 Task: Send an email with the signature Faith Turner with the subject 'Request for a testimonial' and the message 'I would like to request a review of the proposal before making a decision.' from softage.1@softage.net to softage.2@softage.net and softage.3@softage.net with an attached document Business_evaluation.pdf
Action: Key pressed n
Screenshot: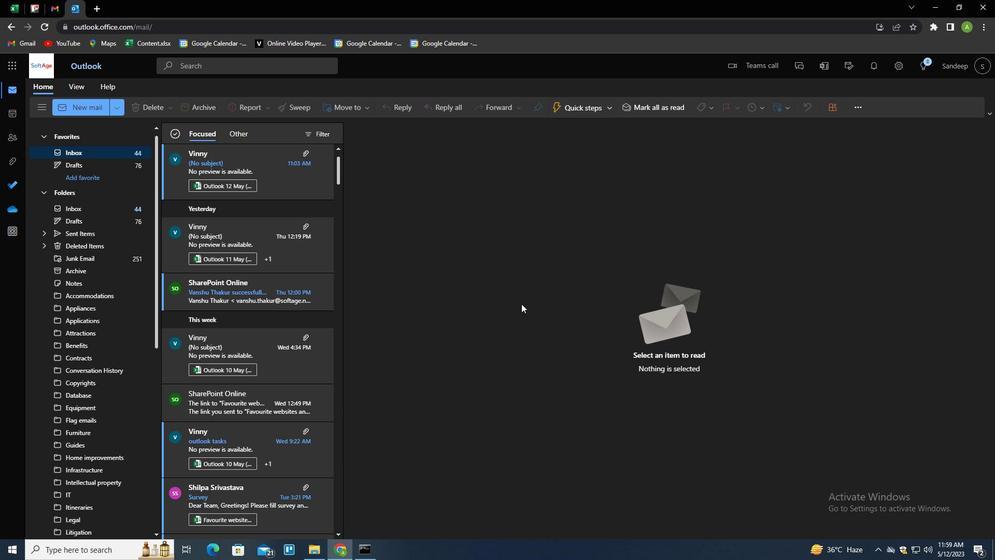 
Action: Mouse moved to (697, 109)
Screenshot: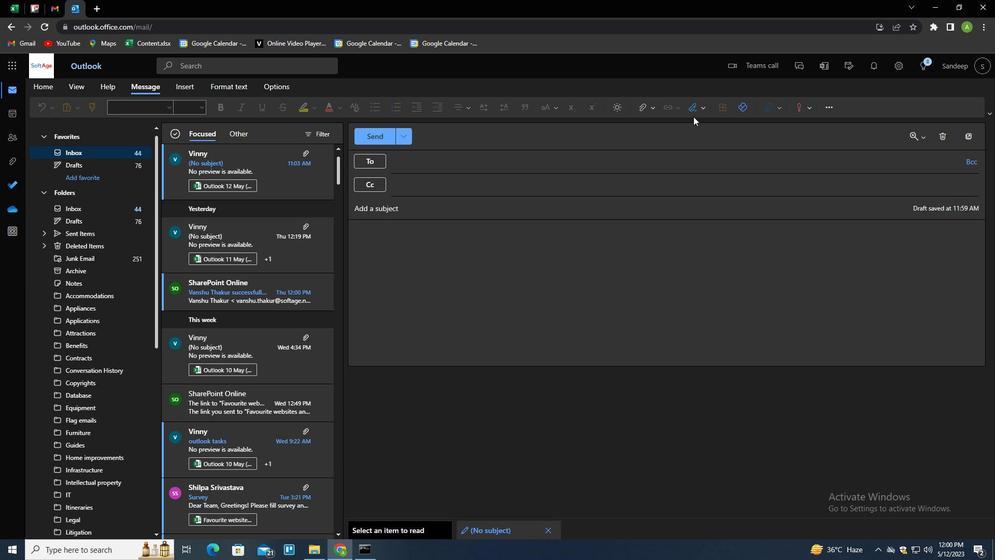 
Action: Mouse pressed left at (697, 109)
Screenshot: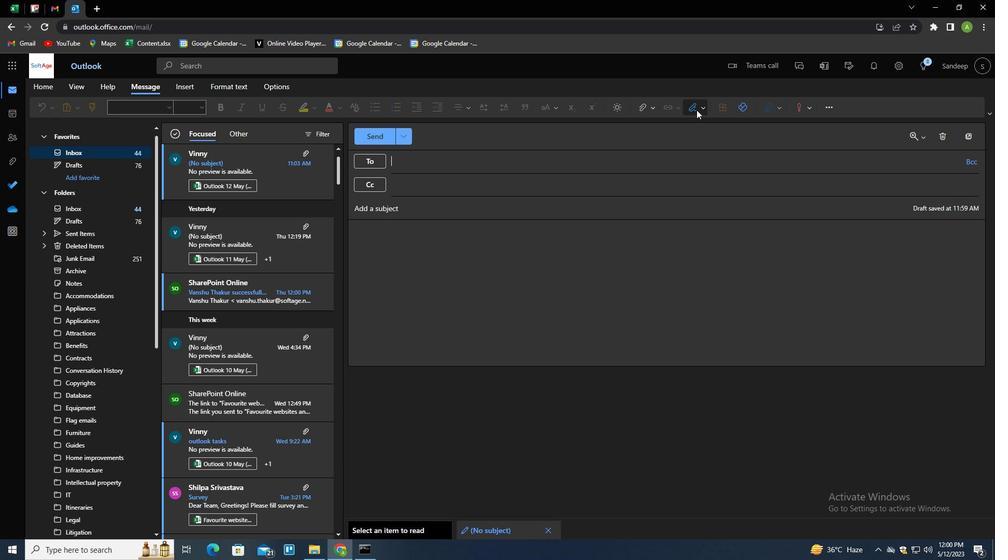 
Action: Mouse moved to (690, 145)
Screenshot: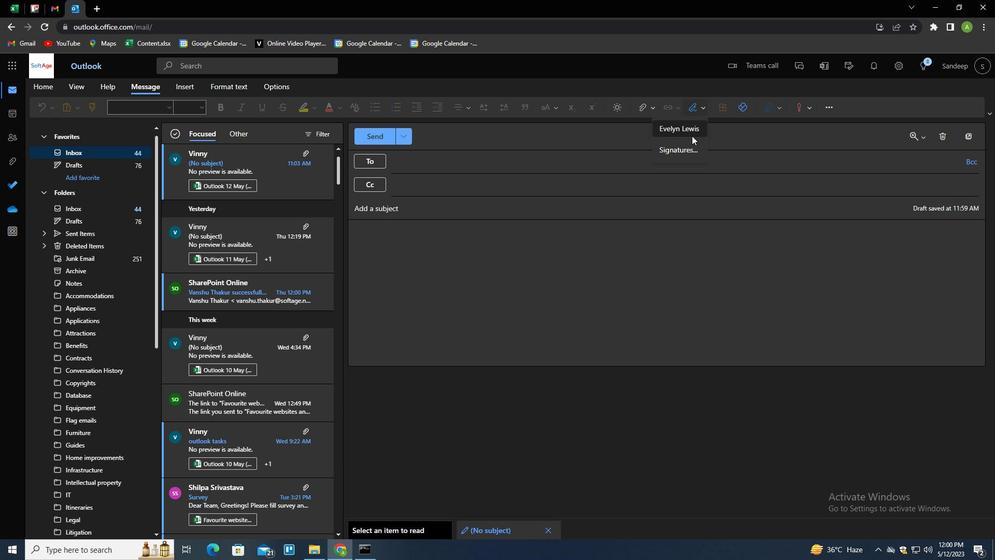 
Action: Mouse pressed left at (690, 145)
Screenshot: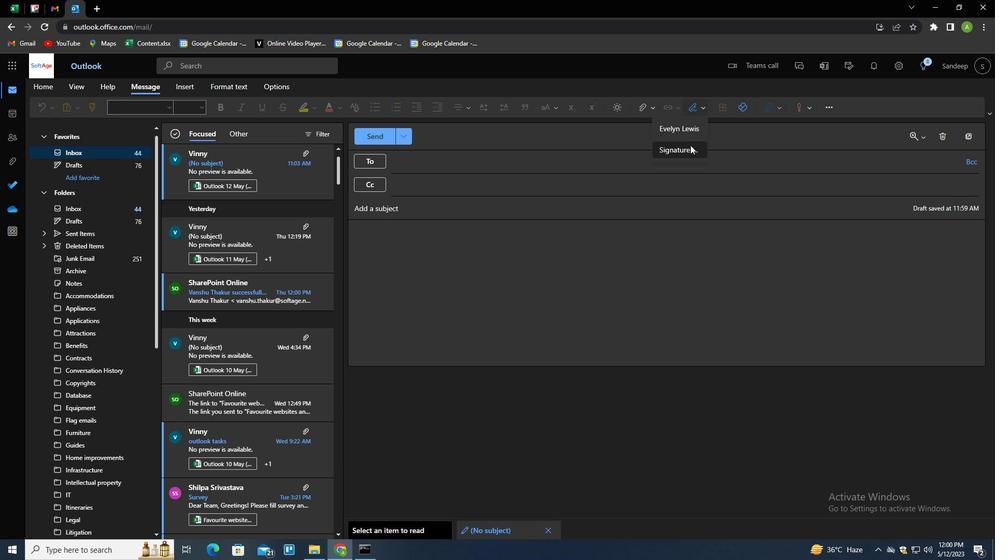 
Action: Mouse moved to (701, 188)
Screenshot: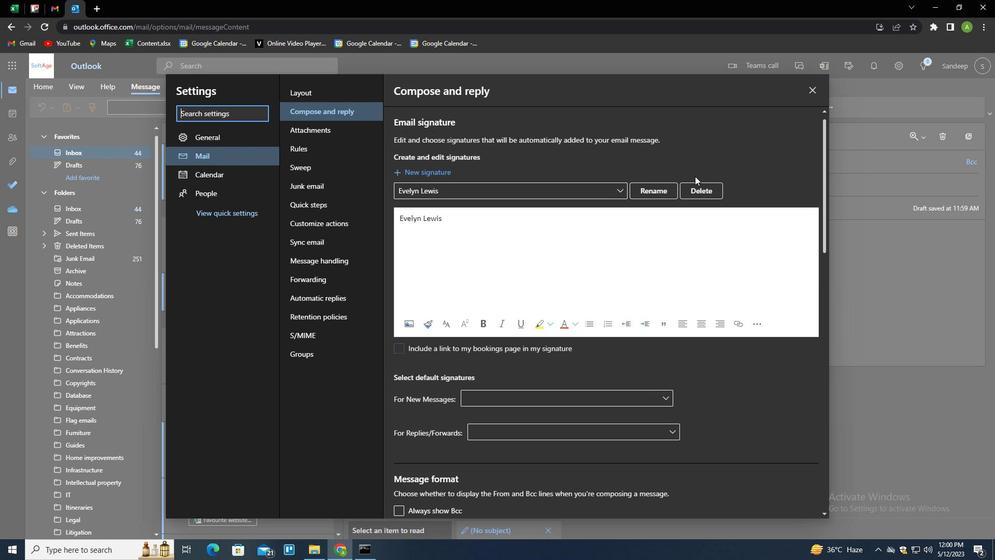 
Action: Mouse pressed left at (701, 188)
Screenshot: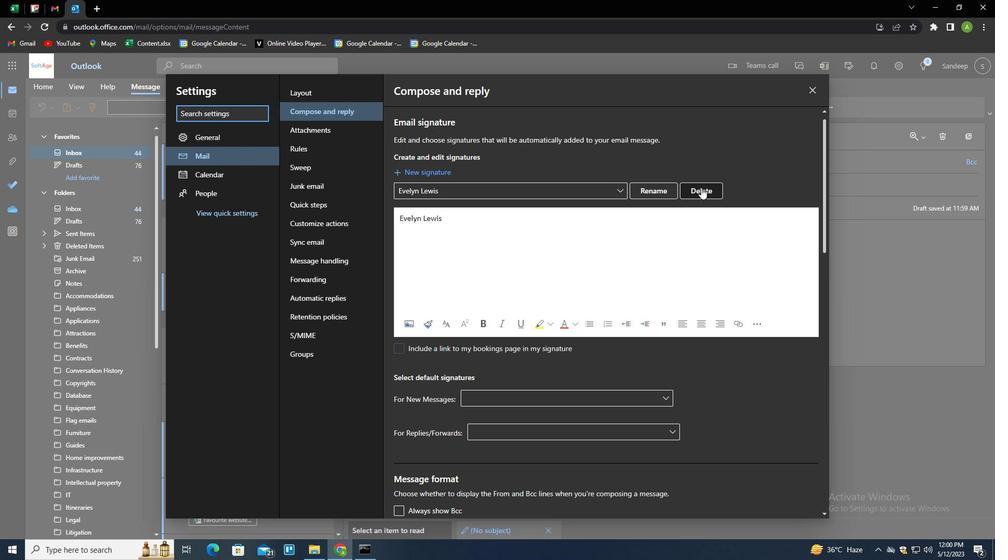 
Action: Mouse moved to (683, 187)
Screenshot: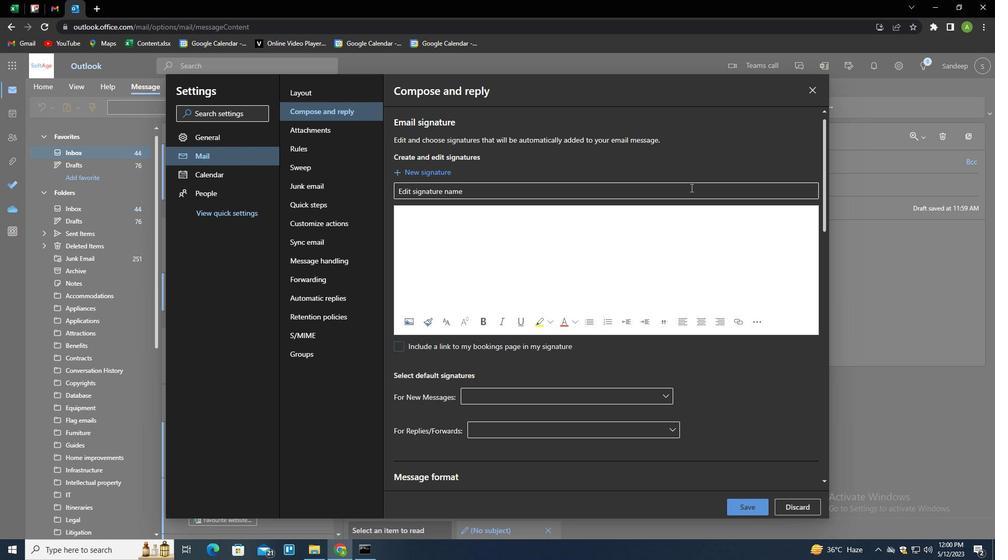 
Action: Mouse pressed left at (683, 187)
Screenshot: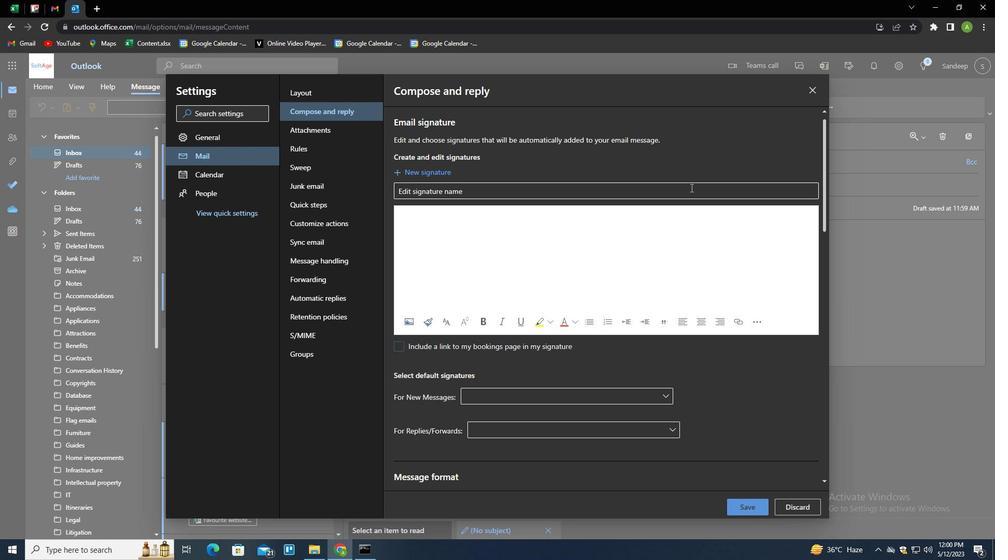 
Action: Key pressed <Key.shift><Key.shift><Key.shift>FAITH<Key.space><Key.shift>TURNER<Key.tab><Key.shift>FAITH<Key.space><Key.shift>TURNER
Screenshot: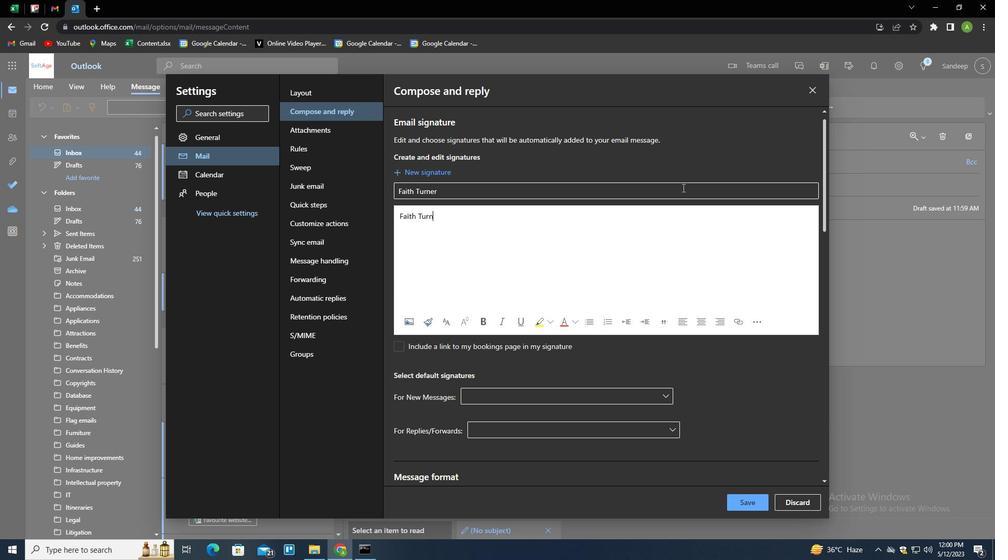 
Action: Mouse moved to (742, 504)
Screenshot: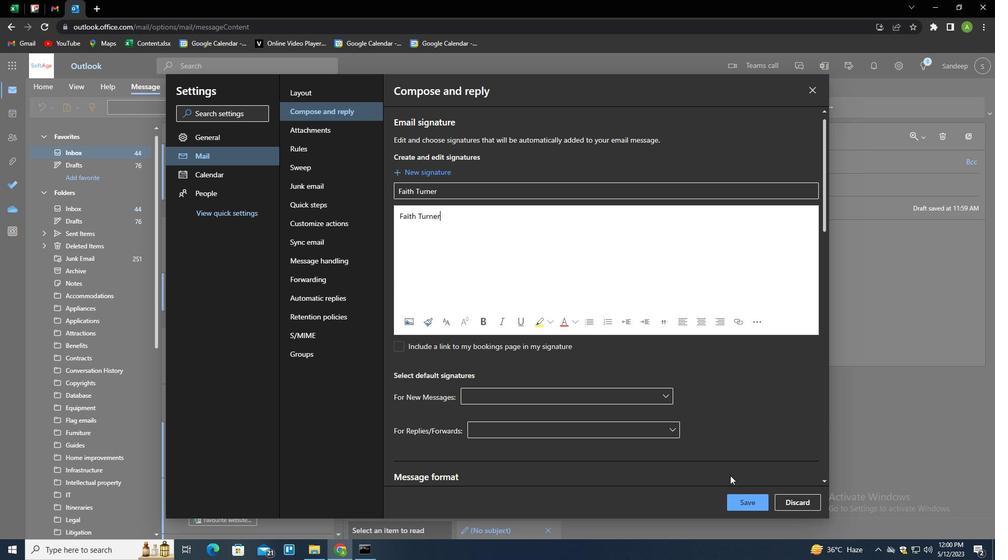 
Action: Mouse pressed left at (742, 504)
Screenshot: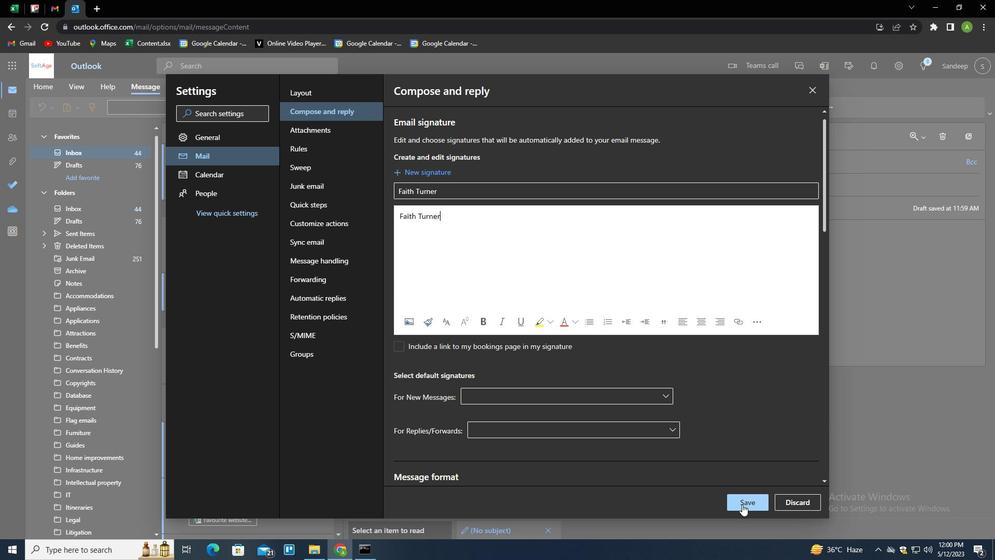 
Action: Mouse moved to (864, 331)
Screenshot: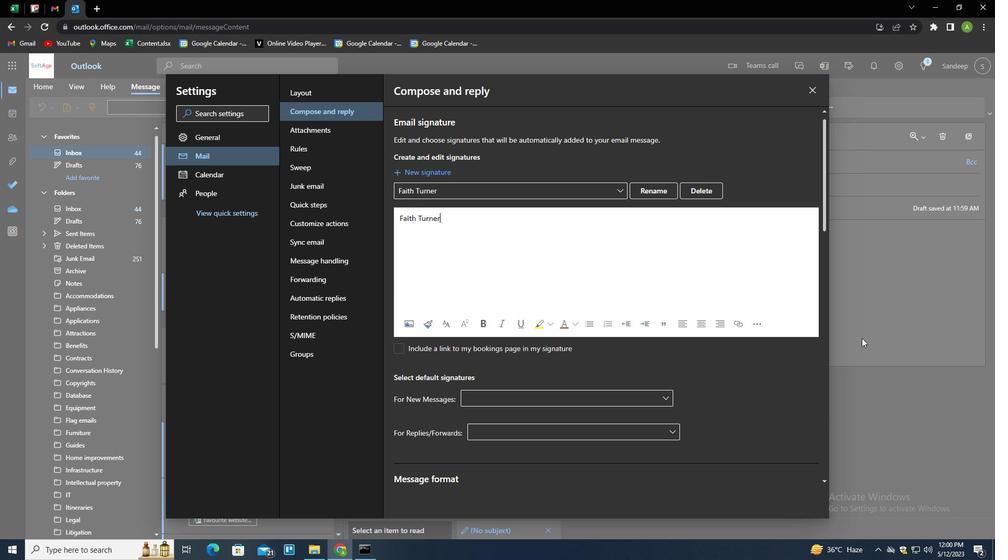 
Action: Mouse pressed left at (864, 331)
Screenshot: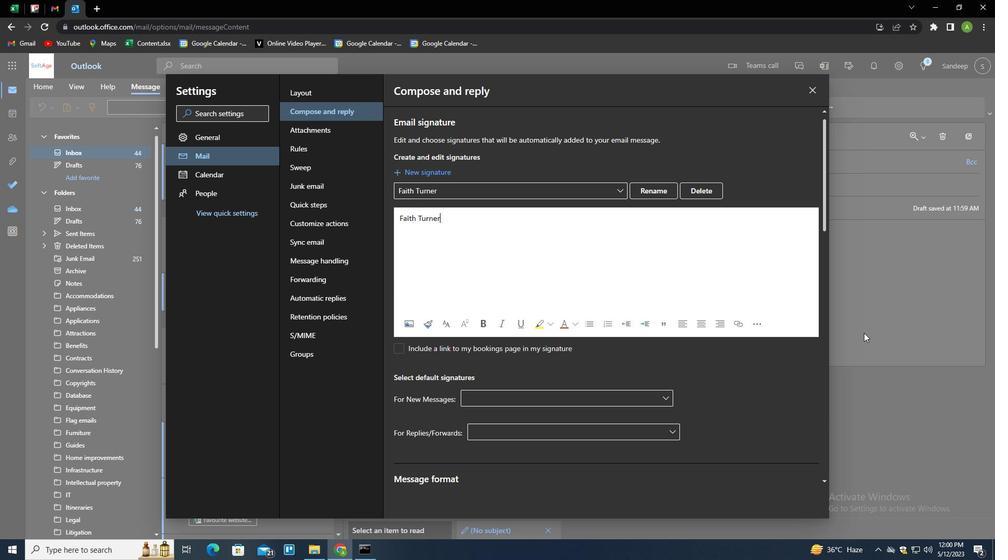 
Action: Mouse moved to (697, 108)
Screenshot: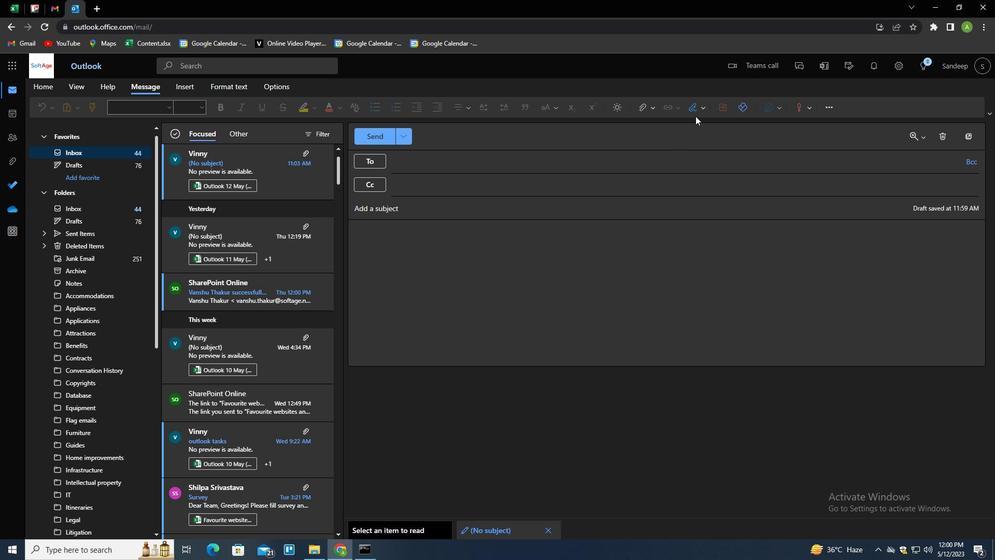 
Action: Mouse pressed left at (697, 108)
Screenshot: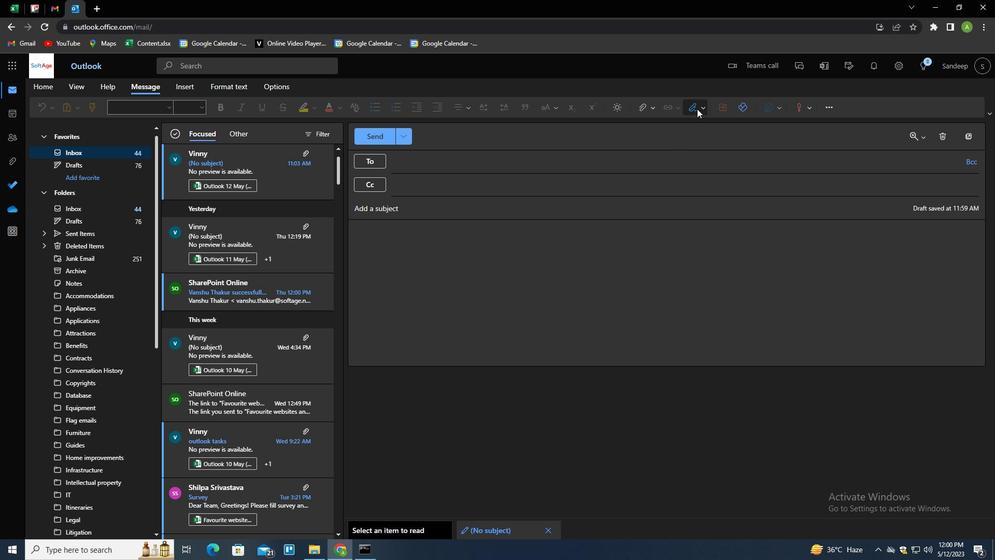 
Action: Mouse moved to (687, 128)
Screenshot: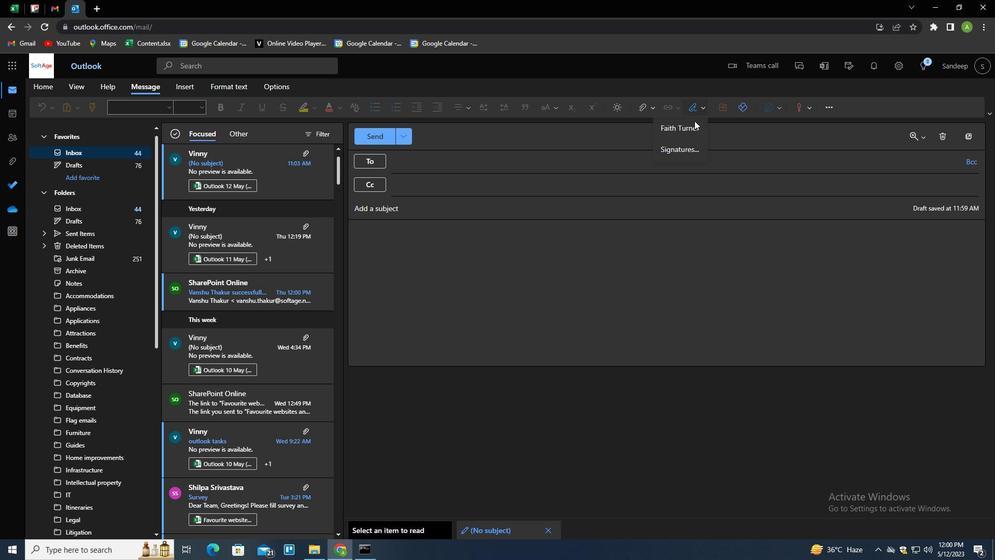 
Action: Mouse pressed left at (687, 128)
Screenshot: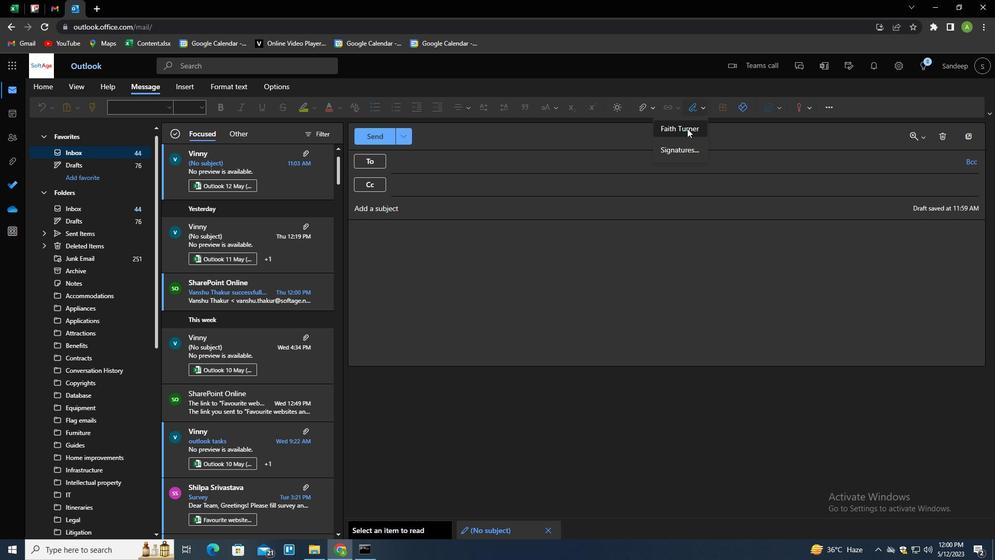 
Action: Mouse moved to (451, 205)
Screenshot: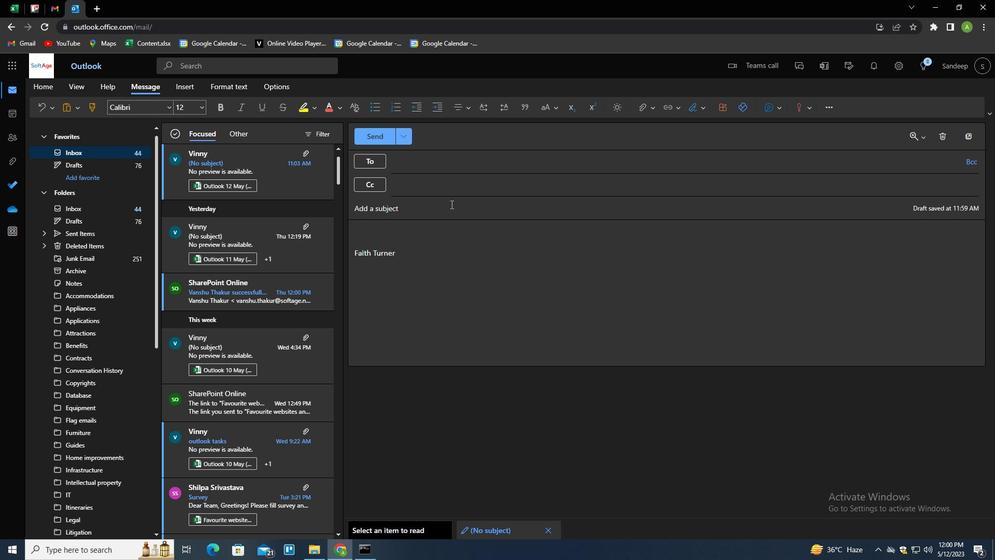 
Action: Mouse pressed left at (451, 205)
Screenshot: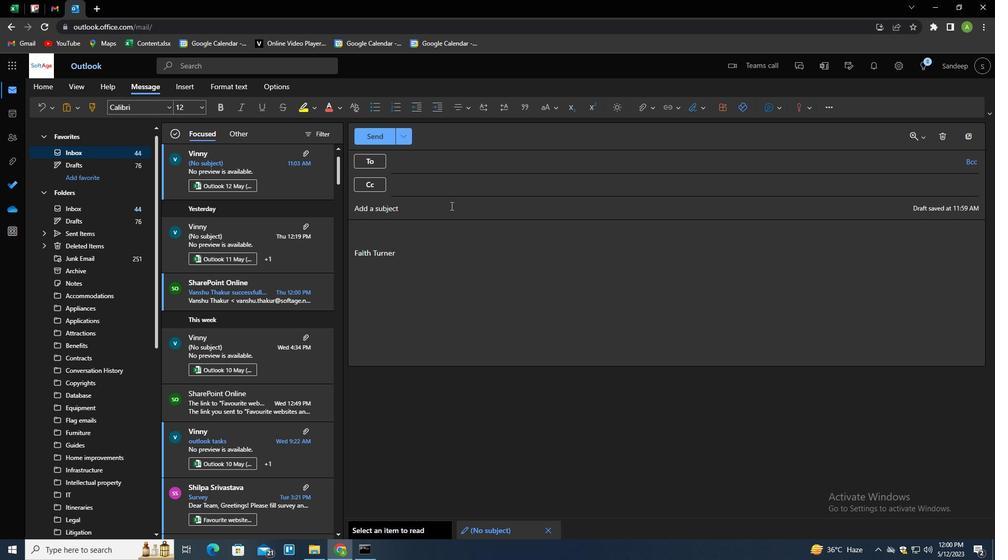 
Action: Key pressed <Key.shift>REQUESTS<Key.space>FOR<Key.space>A<Key.space>TESTIMONIAL
Screenshot: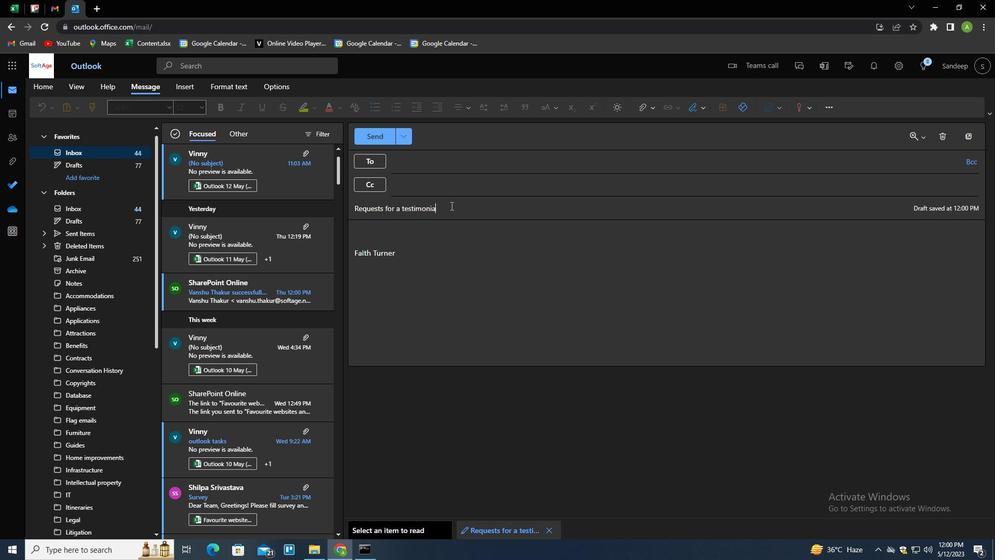 
Action: Mouse moved to (444, 242)
Screenshot: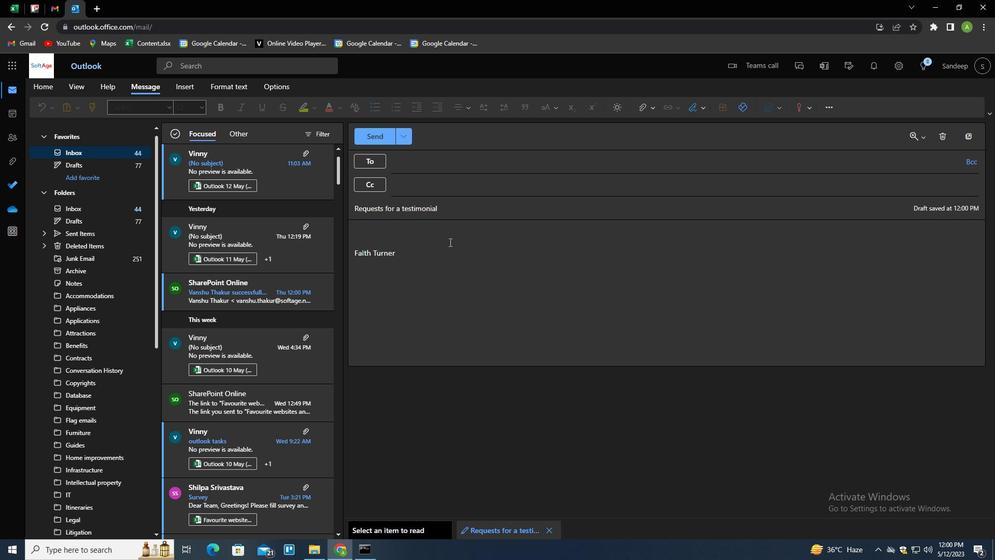 
Action: Key pressed <Key.tab><Key.shift>I<Key.space>WOI<Key.backspace>ULD<Key.space>LIKE<Key.space>TO<Key.space>REQUEST<Key.space>A<Key.space>REVIEW<Key.space>OF<Key.space>THE<Key.space>PROPOSAL<Key.space>BEFORE<Key.space>MAKING<Key.space>ADE<Key.backspace><Key.backspace><Key.space>DECISION.
Screenshot: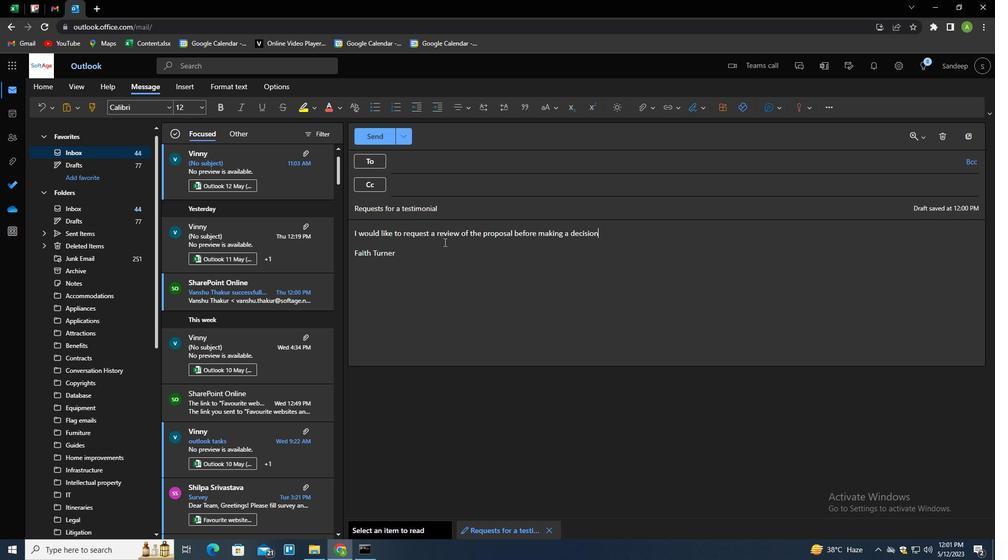 
Action: Mouse moved to (424, 163)
Screenshot: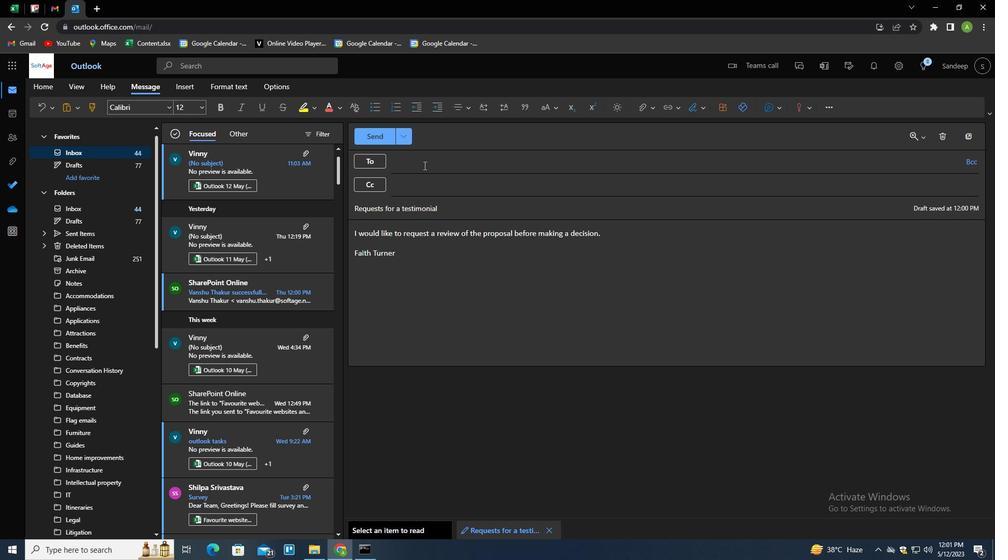 
Action: Mouse pressed left at (424, 163)
Screenshot: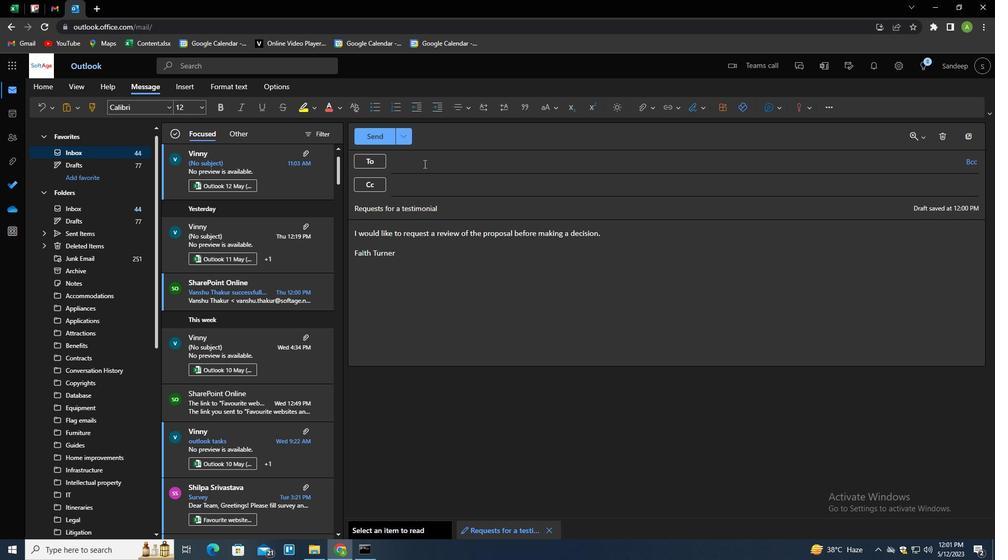 
Action: Key pressed SOFTAGE.2<Key.shift>@SOFTAGE.NET<Key.enter>SOFTAGE.<<99>><Key.shift>@SOFTAGE.NET<Key.enter>
Screenshot: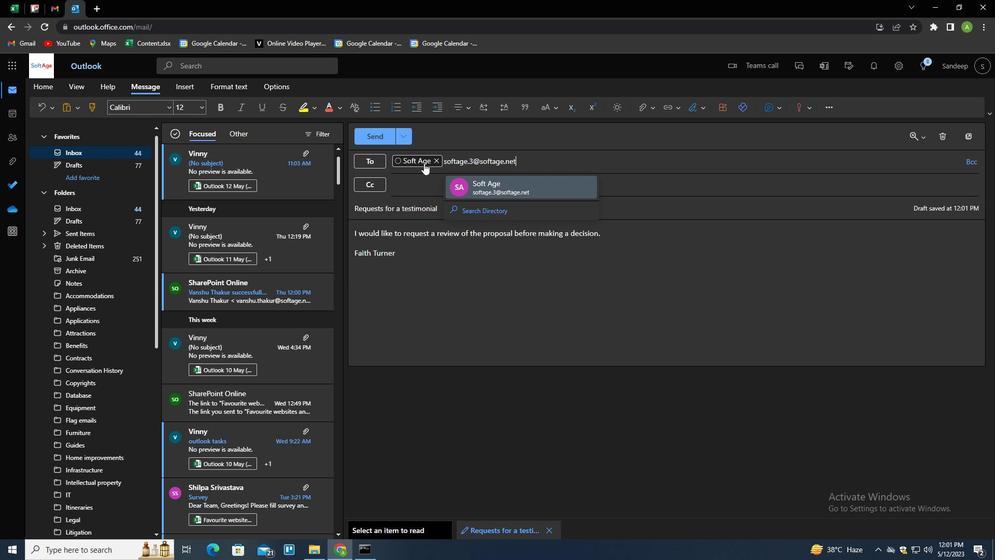
Action: Mouse moved to (655, 109)
Screenshot: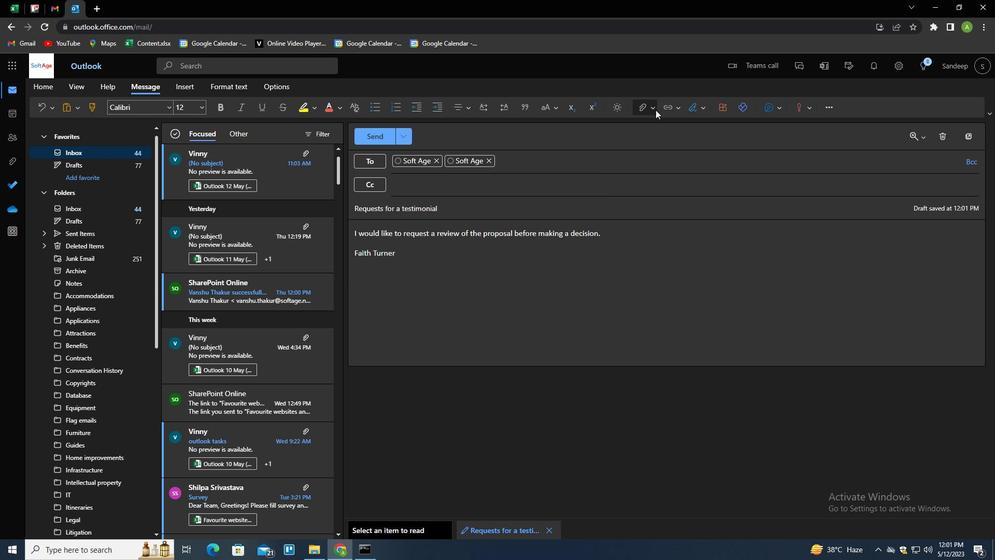 
Action: Mouse pressed left at (655, 109)
Screenshot: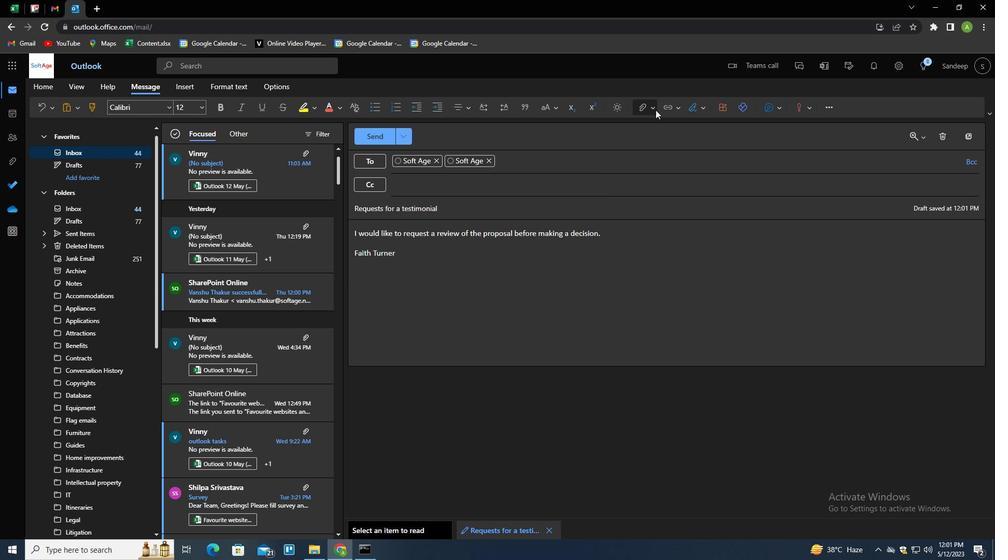
Action: Mouse moved to (619, 131)
Screenshot: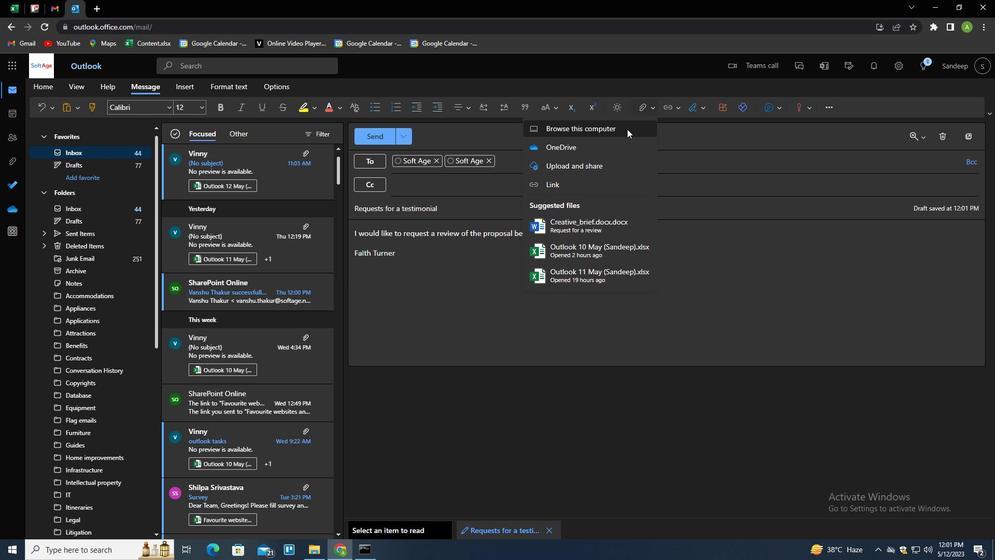 
Action: Mouse pressed left at (619, 131)
Screenshot: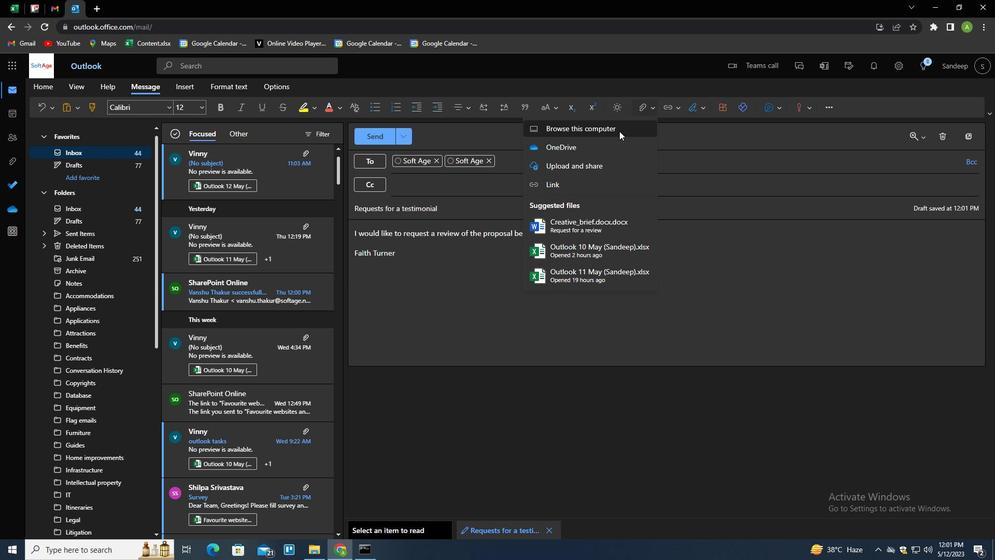
Action: Mouse moved to (189, 121)
Screenshot: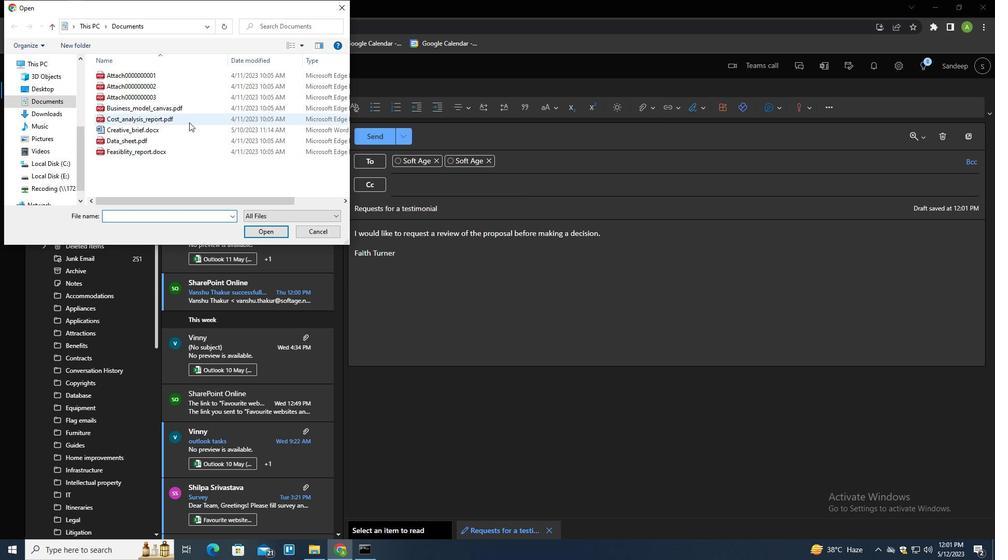 
Action: Mouse pressed left at (189, 121)
Screenshot: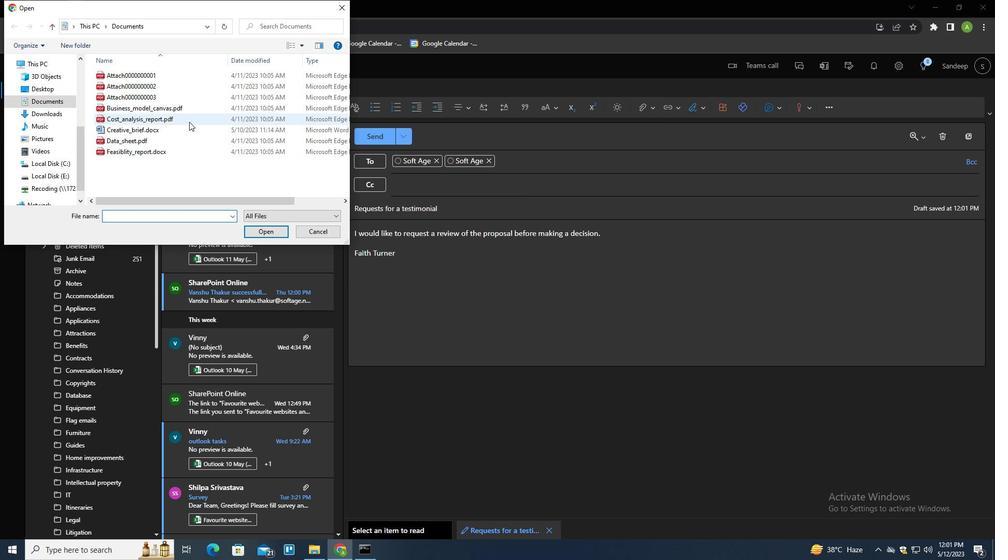 
Action: Key pressed 3<Key.f2><Key.shift>BUSINESS<Key.shift>_EVALUATION.PDF<Key.enter>
Screenshot: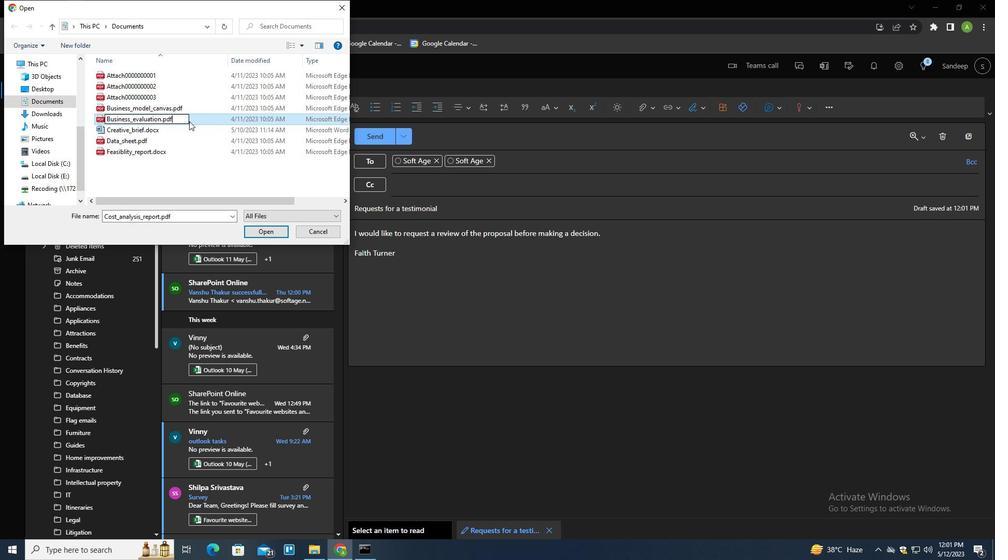 
Action: Mouse pressed left at (189, 121)
Screenshot: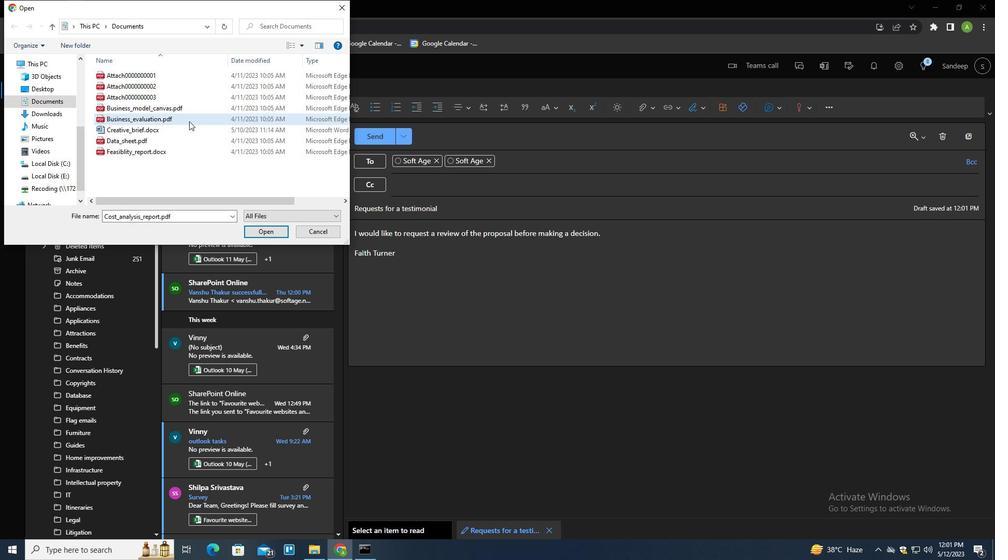 
Action: Mouse moved to (263, 230)
Screenshot: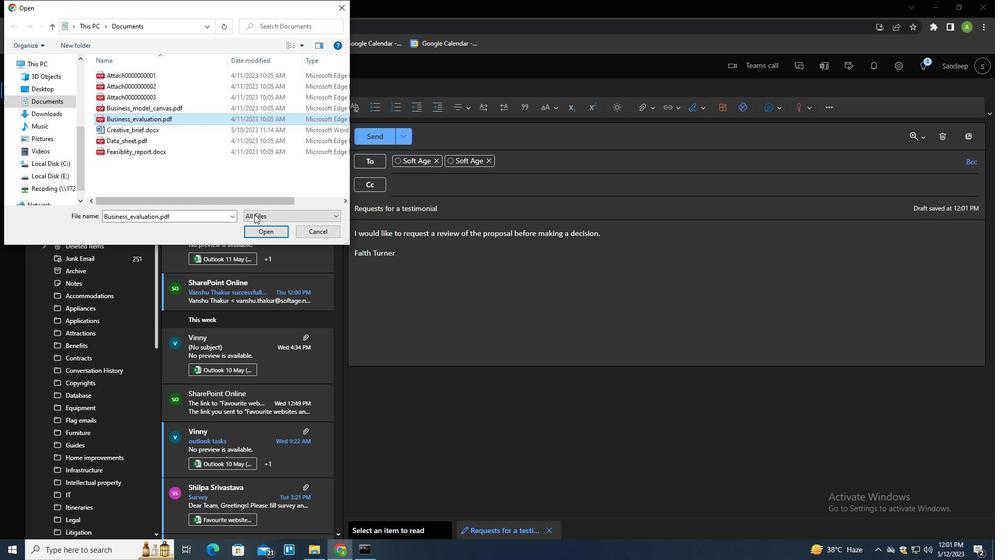 
Action: Mouse pressed left at (263, 230)
Screenshot: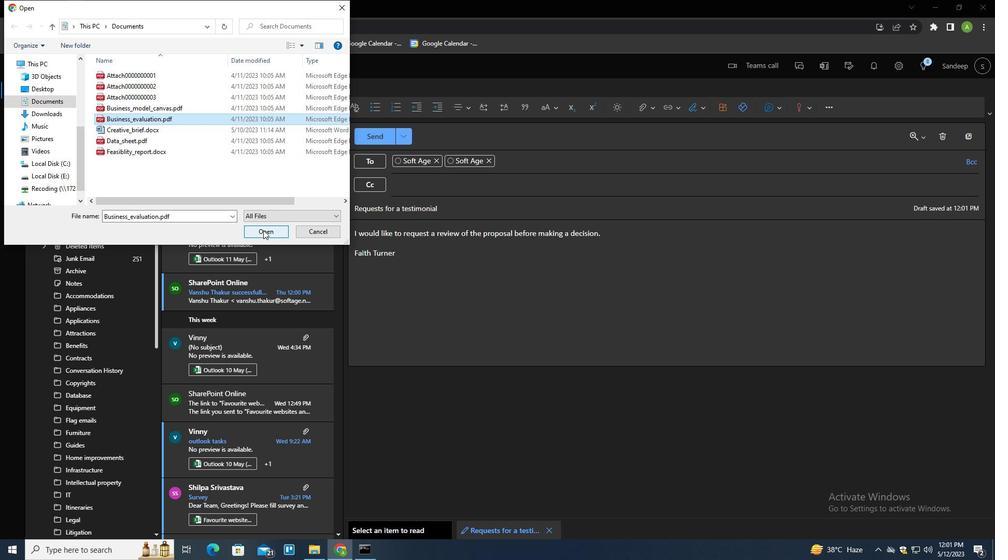 
Action: Mouse moved to (384, 137)
Screenshot: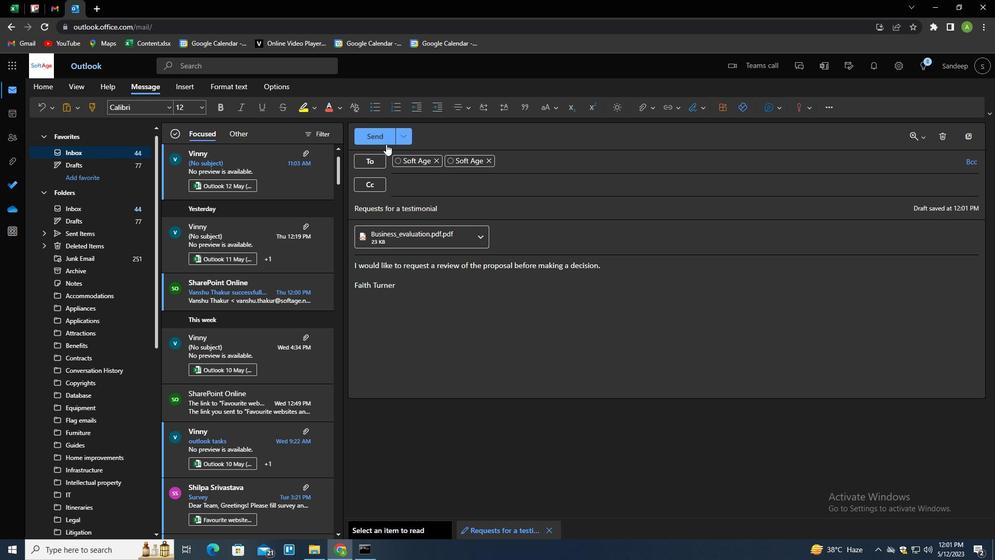 
Action: Mouse pressed left at (384, 137)
Screenshot: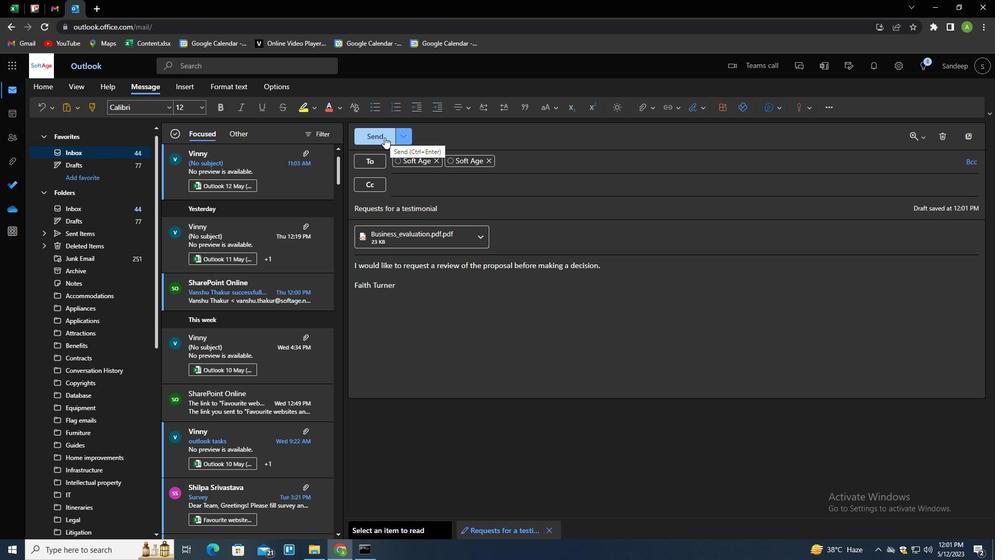 
